 Task: Add a condition where "Group Is not -" in new tickets in your groups.
Action: Mouse moved to (154, 392)
Screenshot: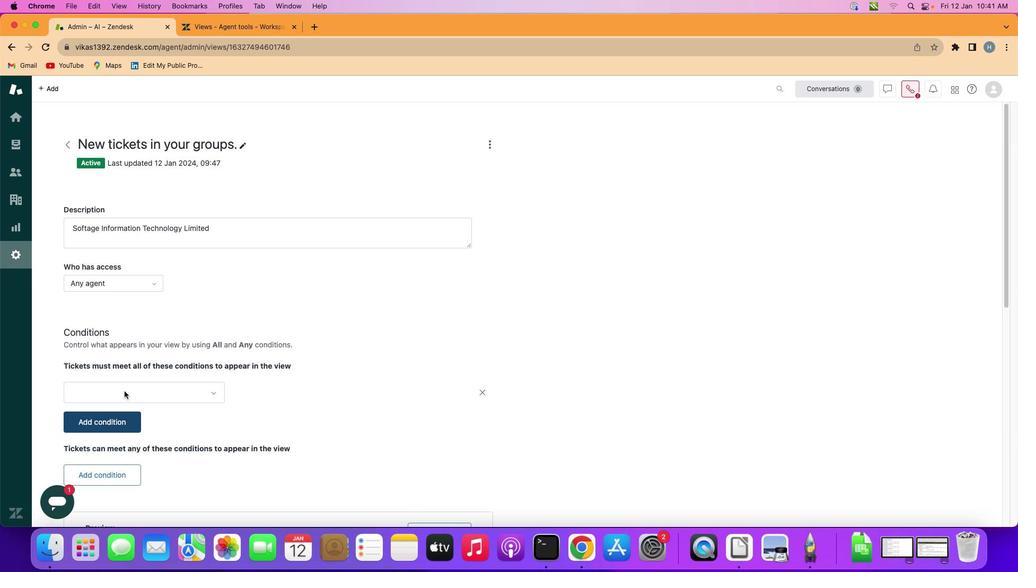 
Action: Mouse pressed left at (154, 392)
Screenshot: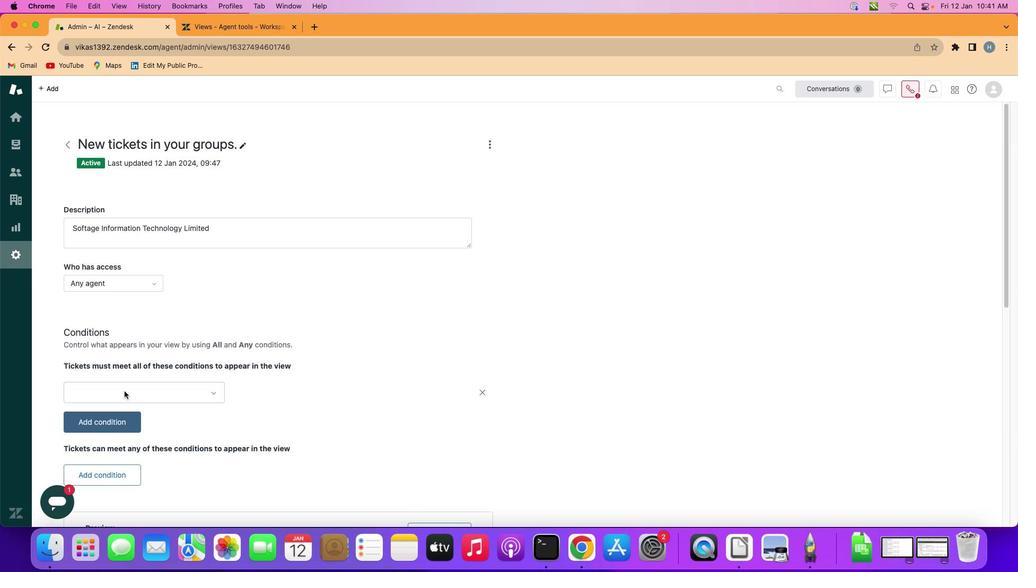 
Action: Mouse moved to (220, 392)
Screenshot: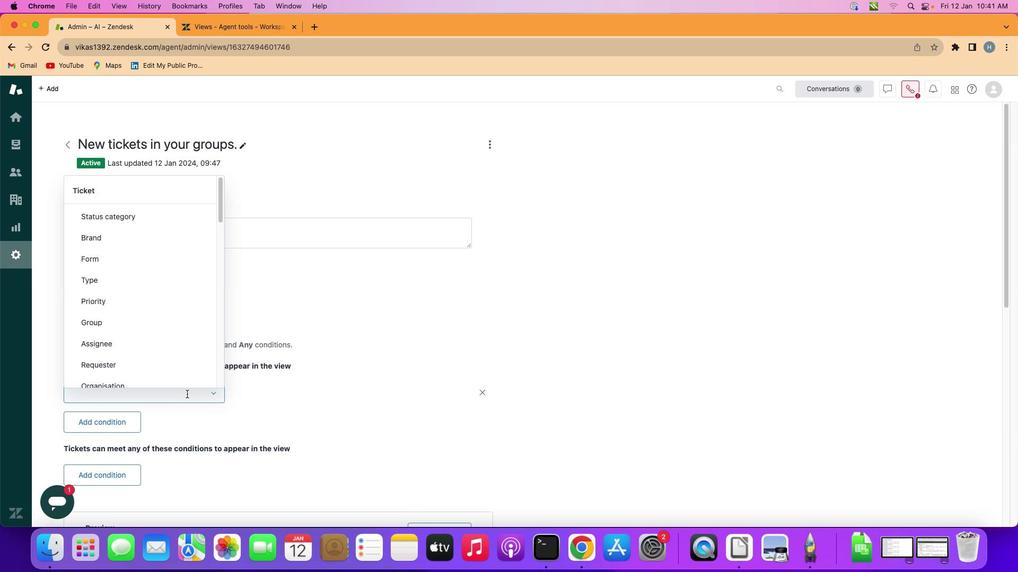 
Action: Mouse pressed left at (220, 392)
Screenshot: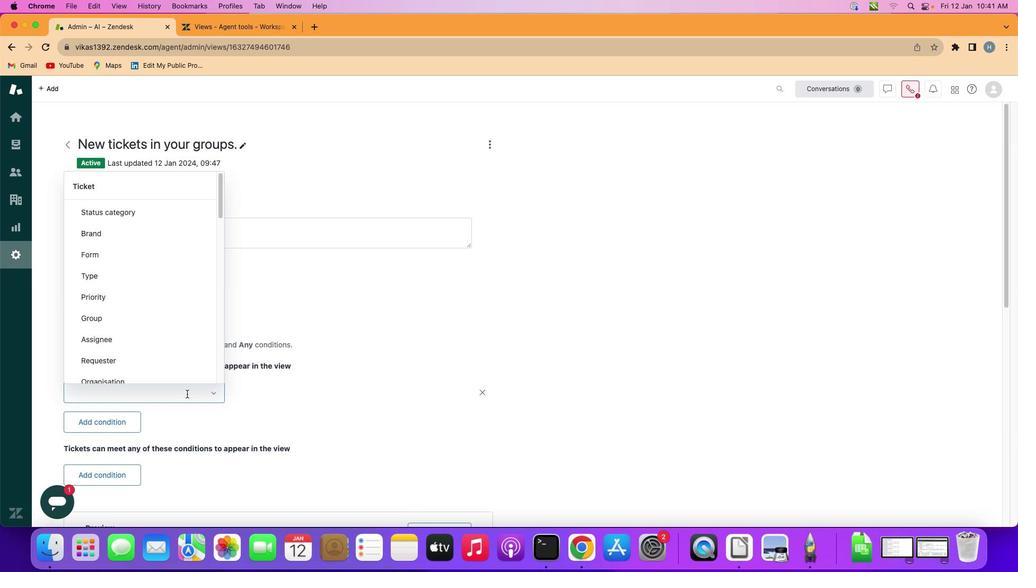 
Action: Mouse moved to (220, 386)
Screenshot: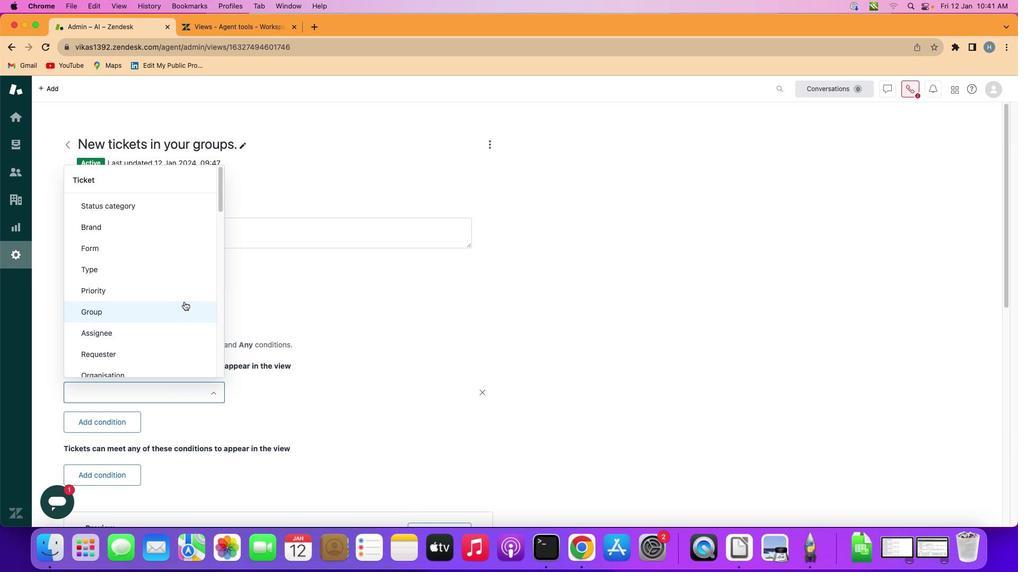 
Action: Mouse pressed left at (220, 386)
Screenshot: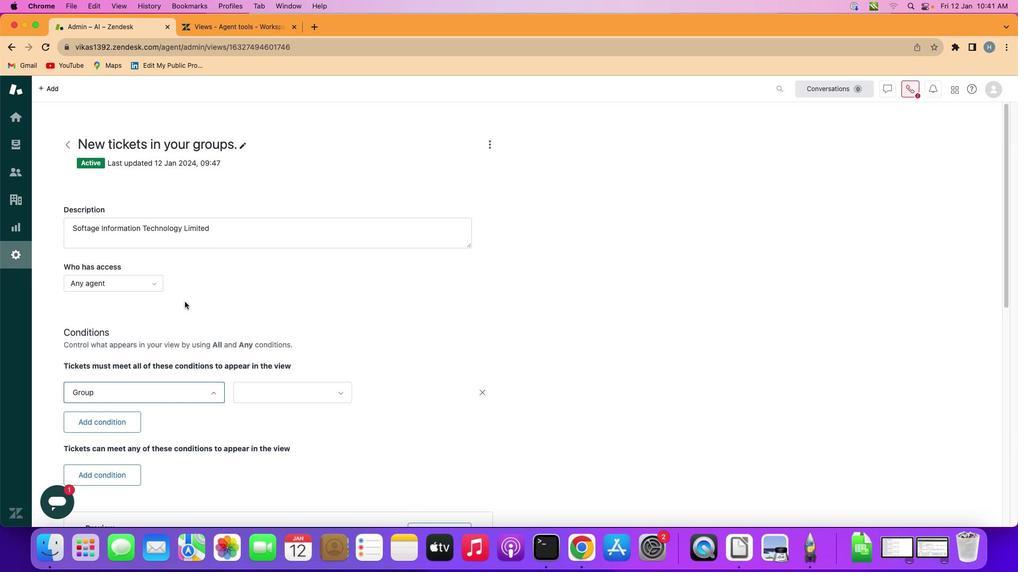 
Action: Mouse moved to (327, 392)
Screenshot: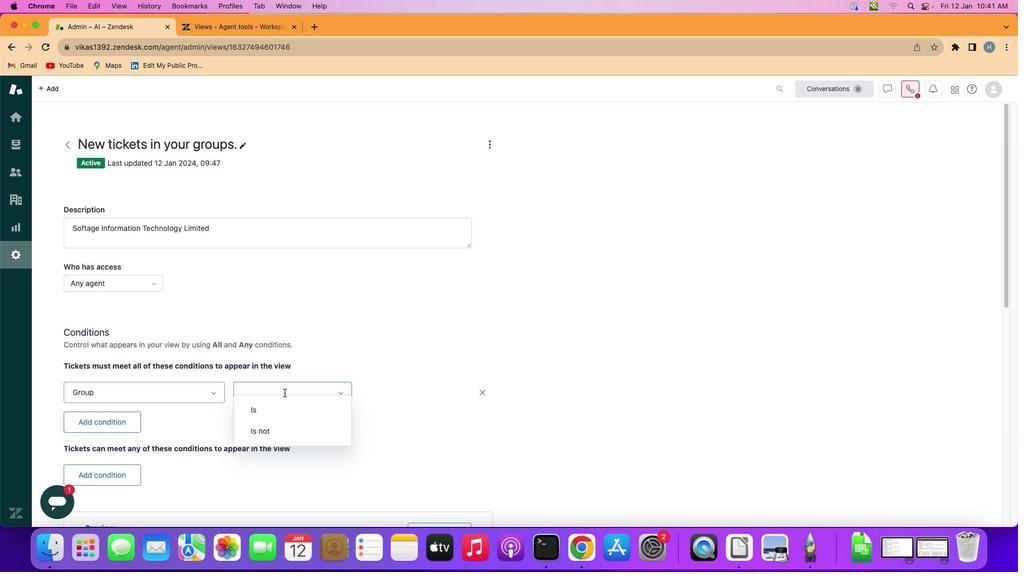 
Action: Mouse pressed left at (327, 392)
Screenshot: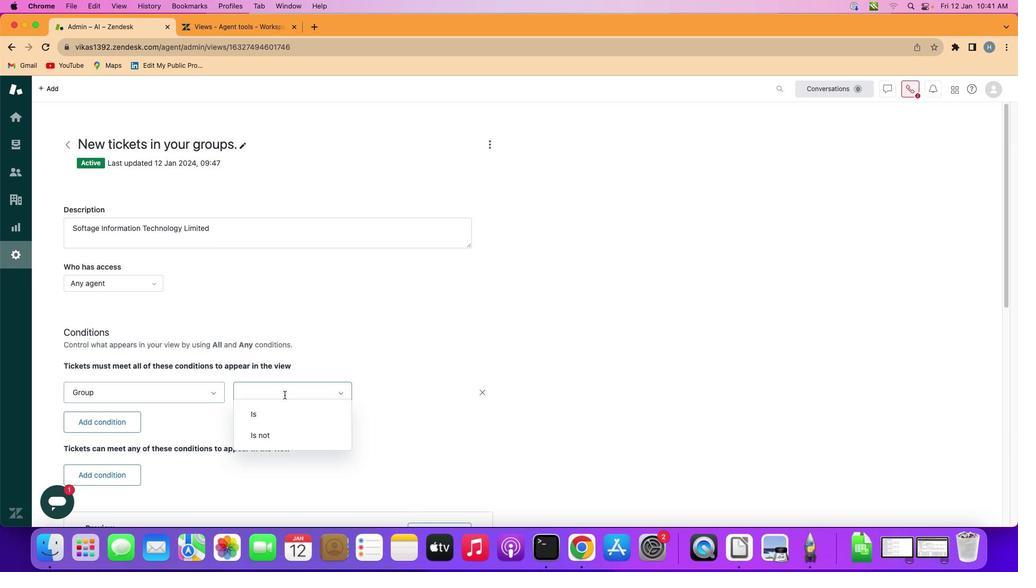 
Action: Mouse moved to (328, 395)
Screenshot: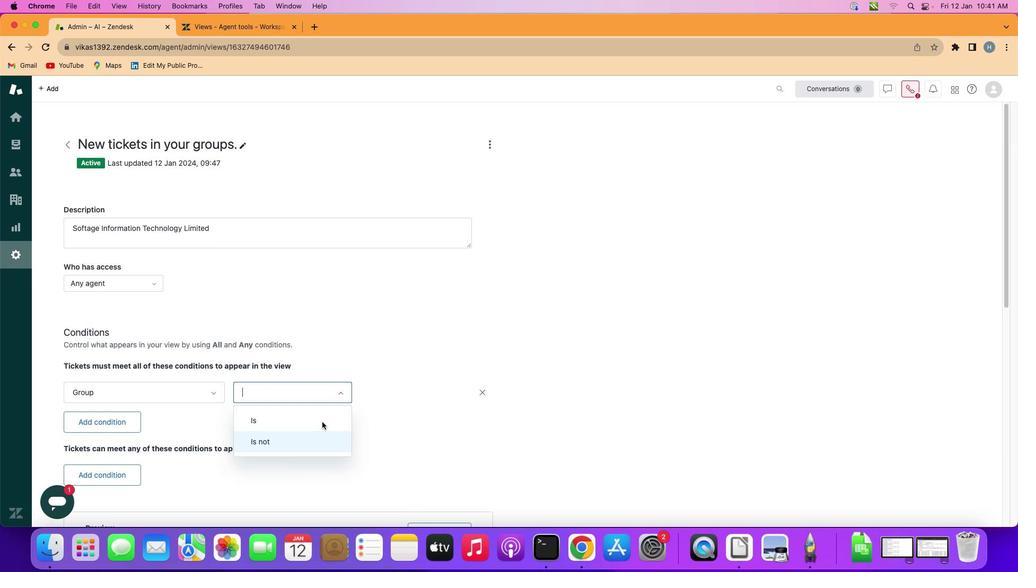 
Action: Mouse pressed left at (328, 395)
Screenshot: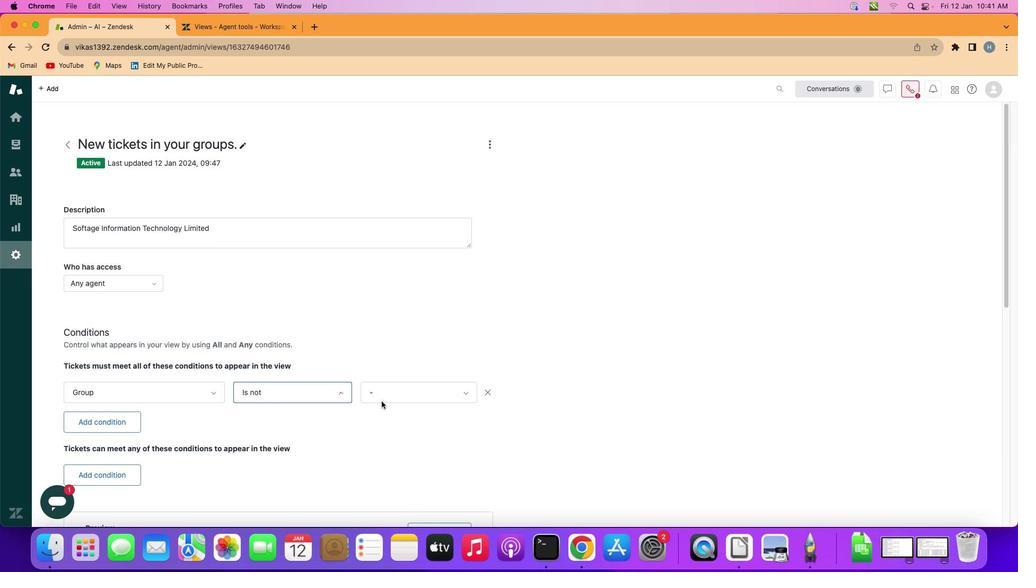 
Action: Mouse moved to (470, 392)
Screenshot: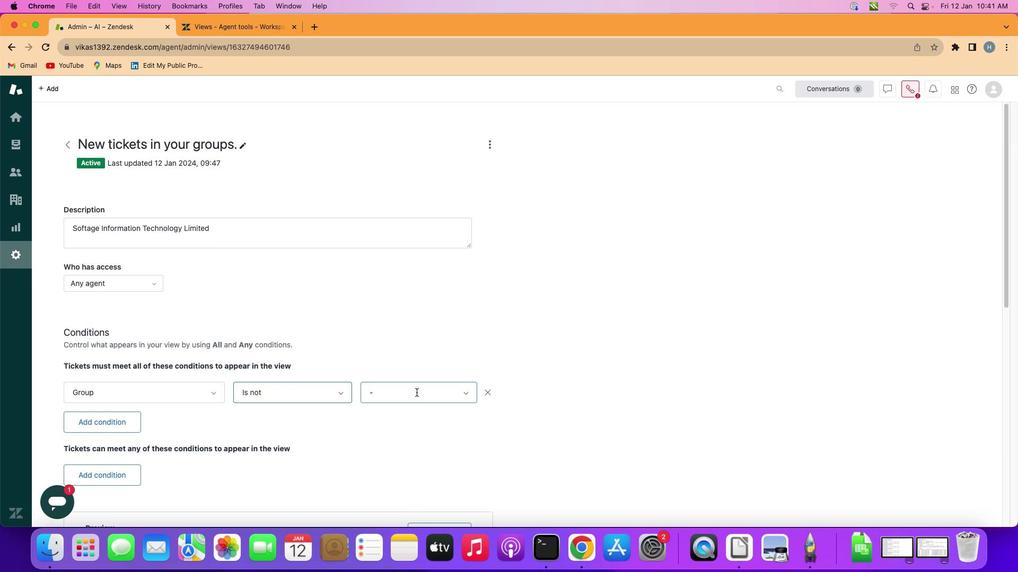 
Action: Mouse pressed left at (470, 392)
Screenshot: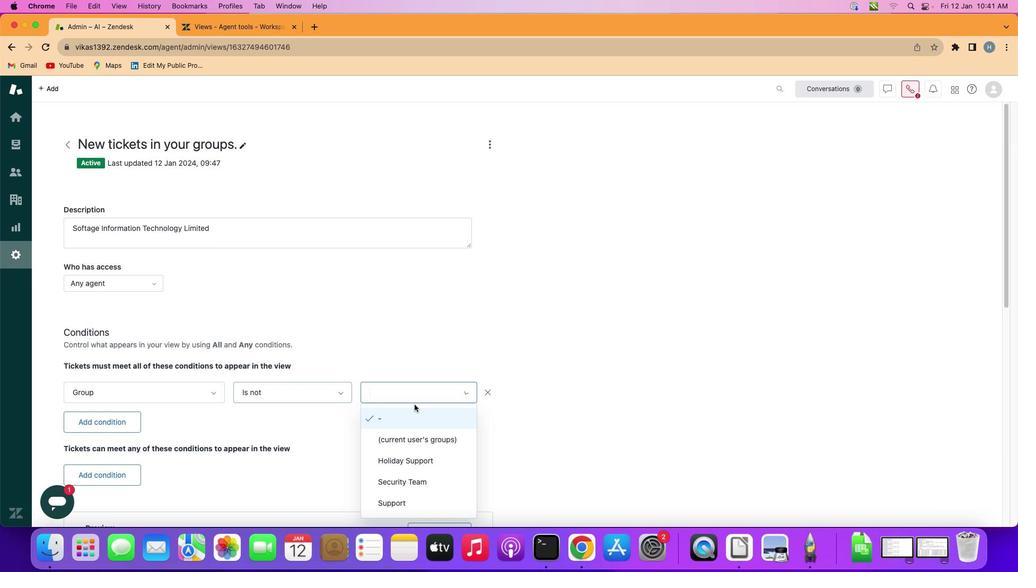 
Action: Mouse moved to (466, 394)
Screenshot: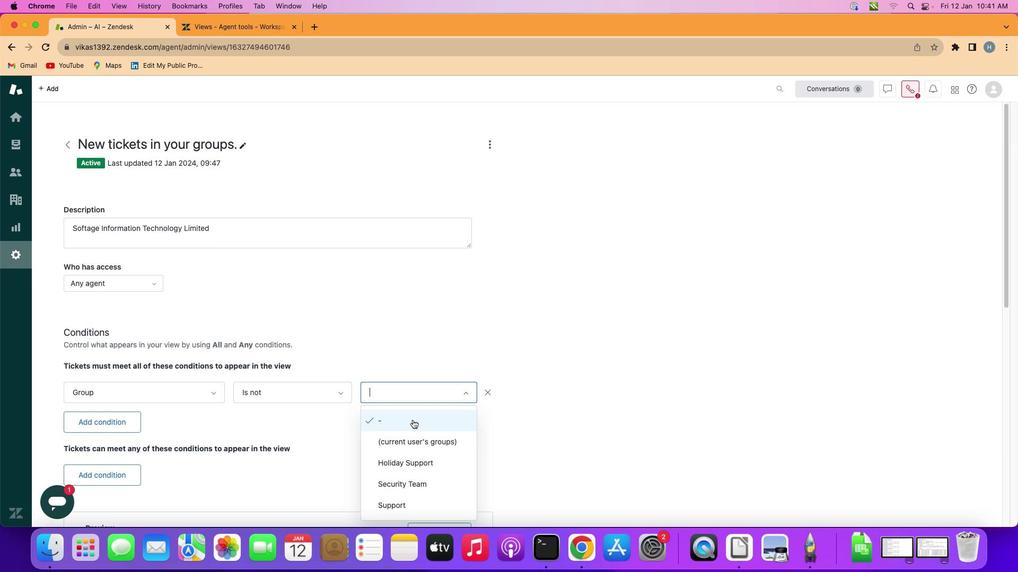 
Action: Mouse pressed left at (466, 394)
Screenshot: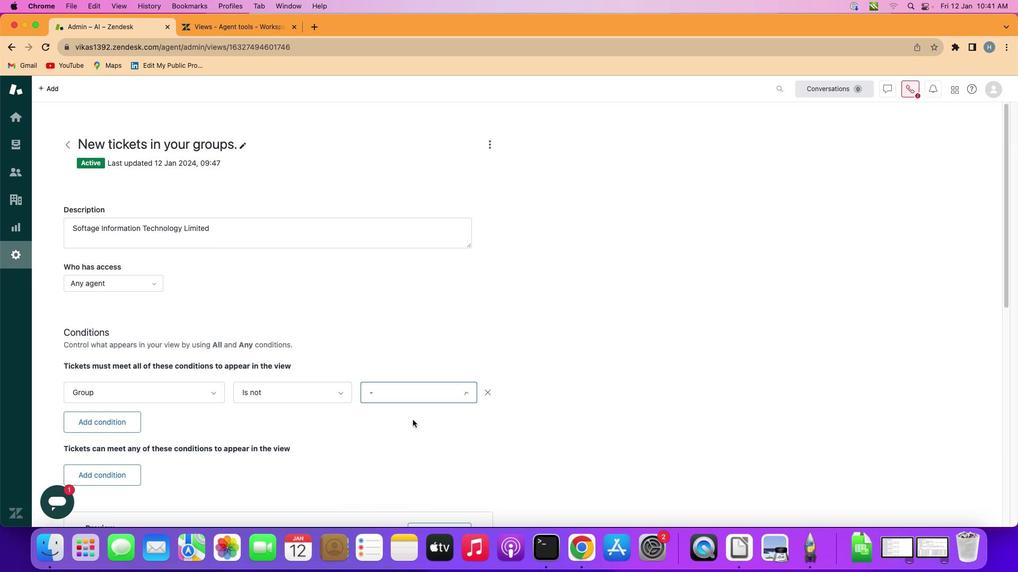 
Action: Mouse moved to (472, 393)
Screenshot: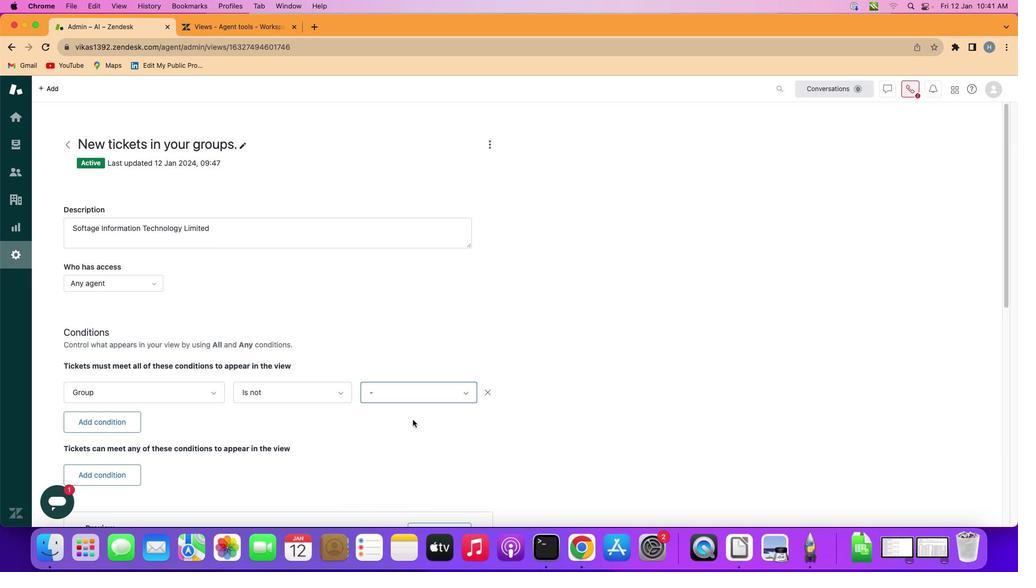 
